 Task: Align to center.
Action: Mouse moved to (618, 458)
Screenshot: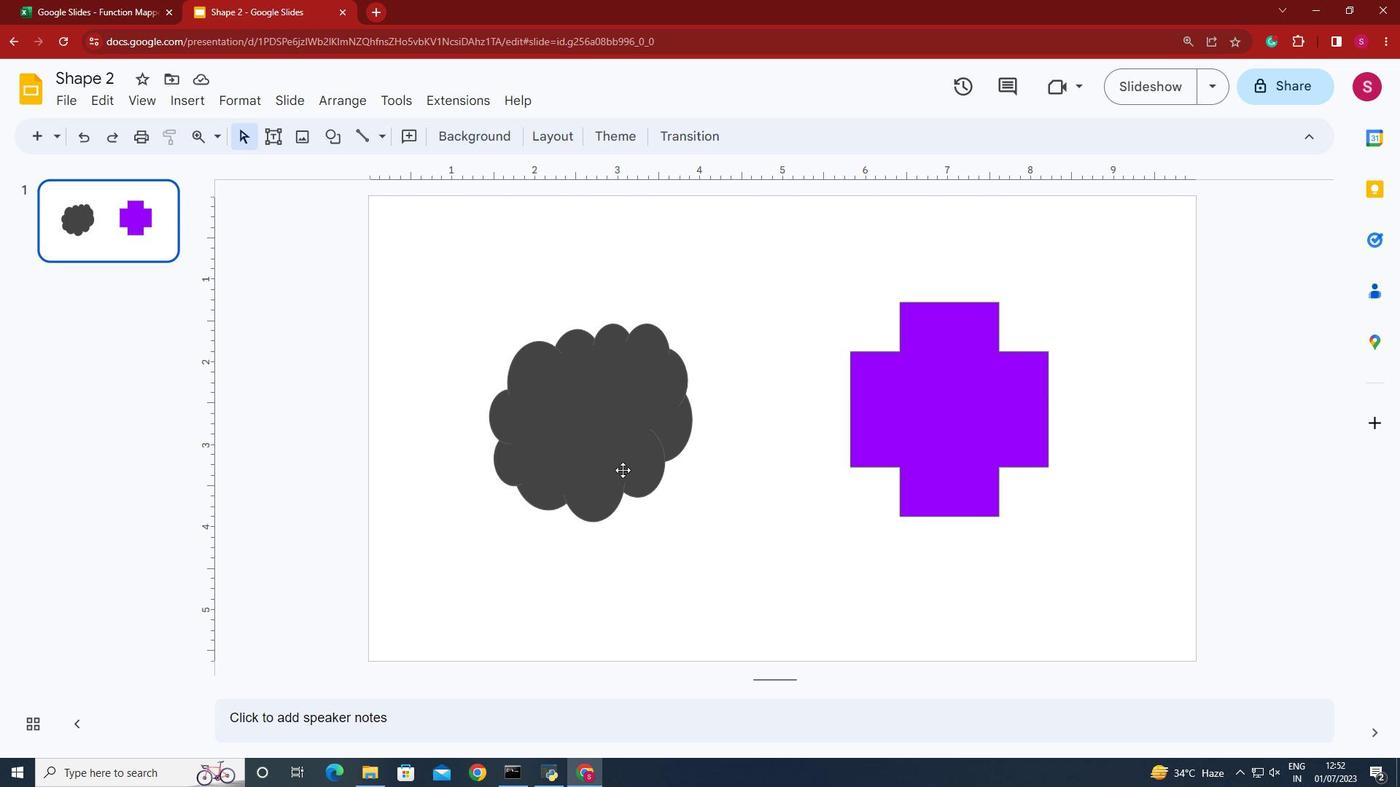 
Action: Mouse pressed left at (618, 458)
Screenshot: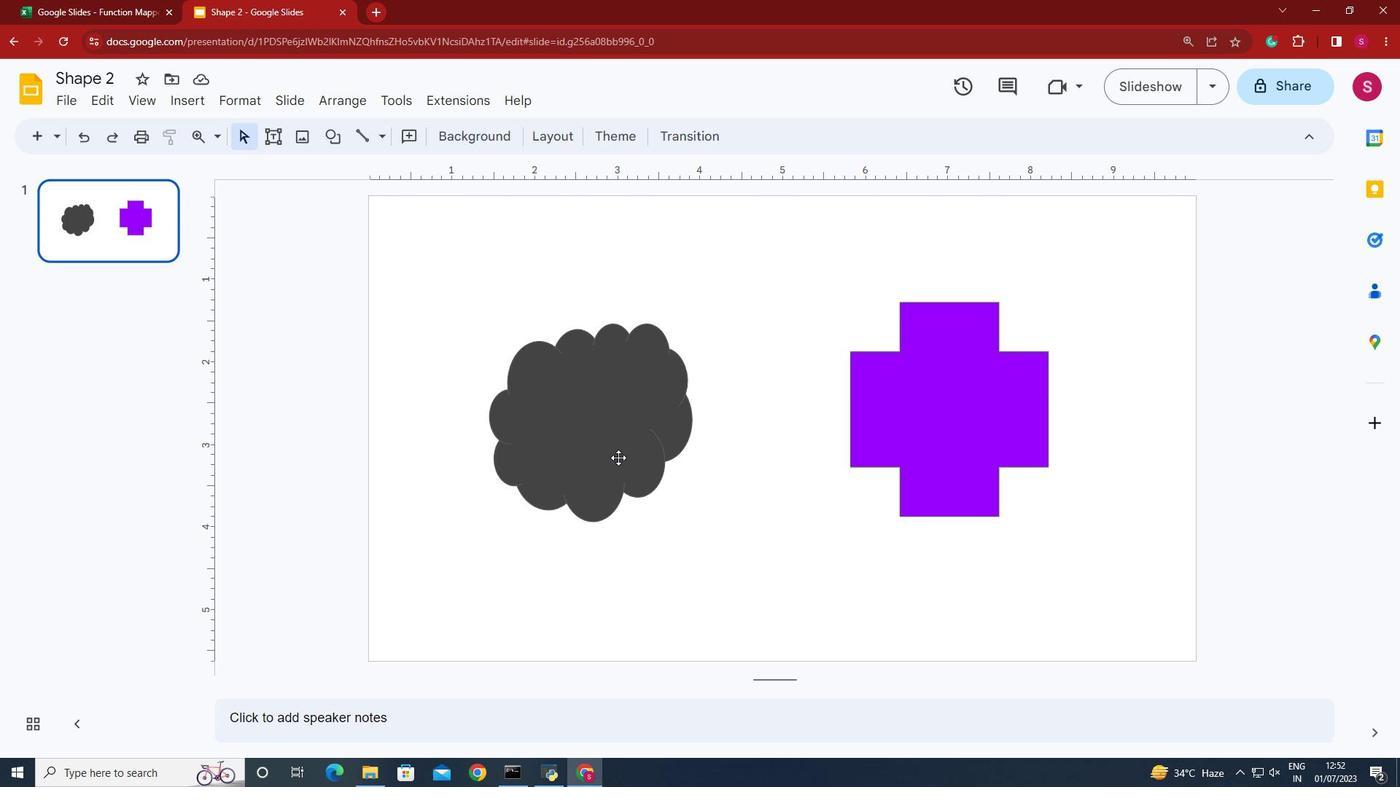 
Action: Key pressed <Key.shift>
Screenshot: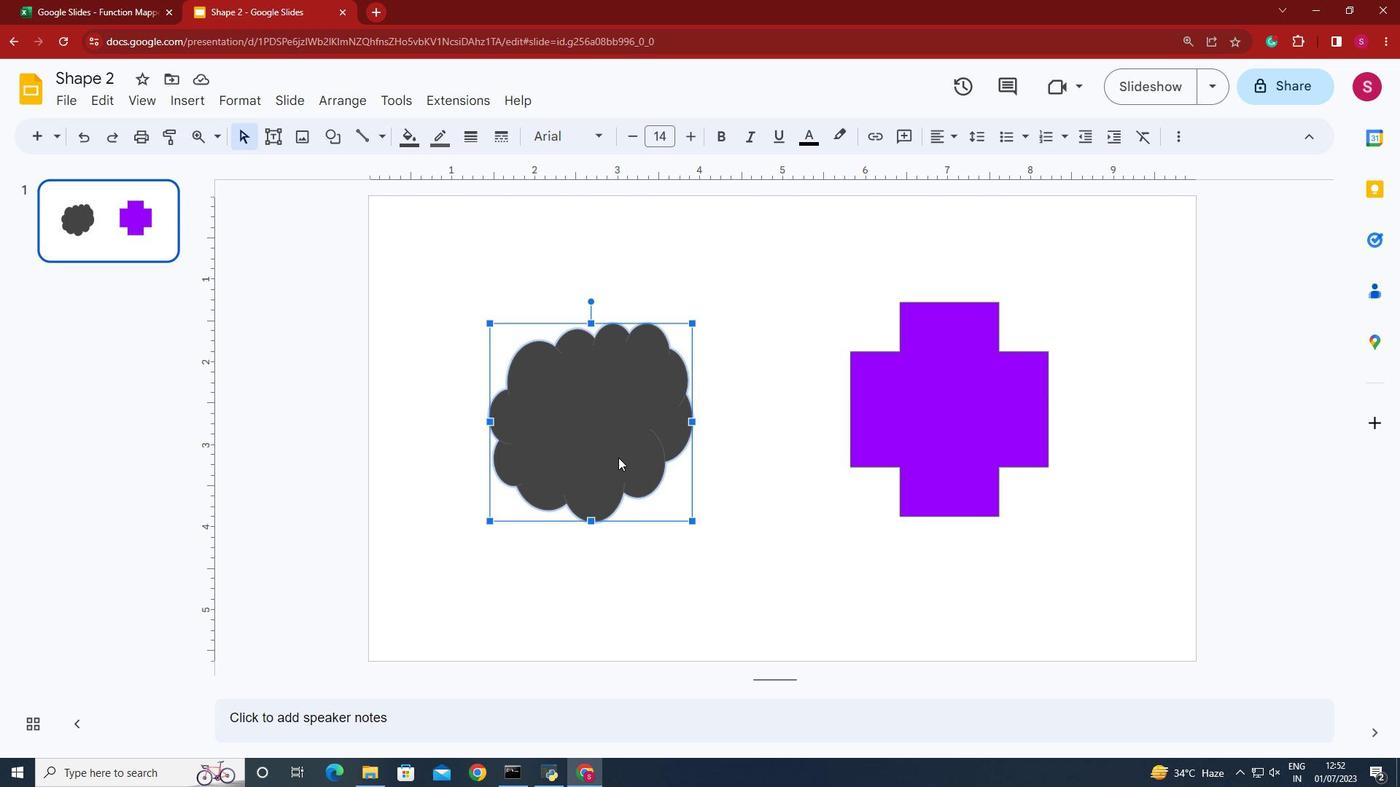 
Action: Mouse moved to (913, 461)
Screenshot: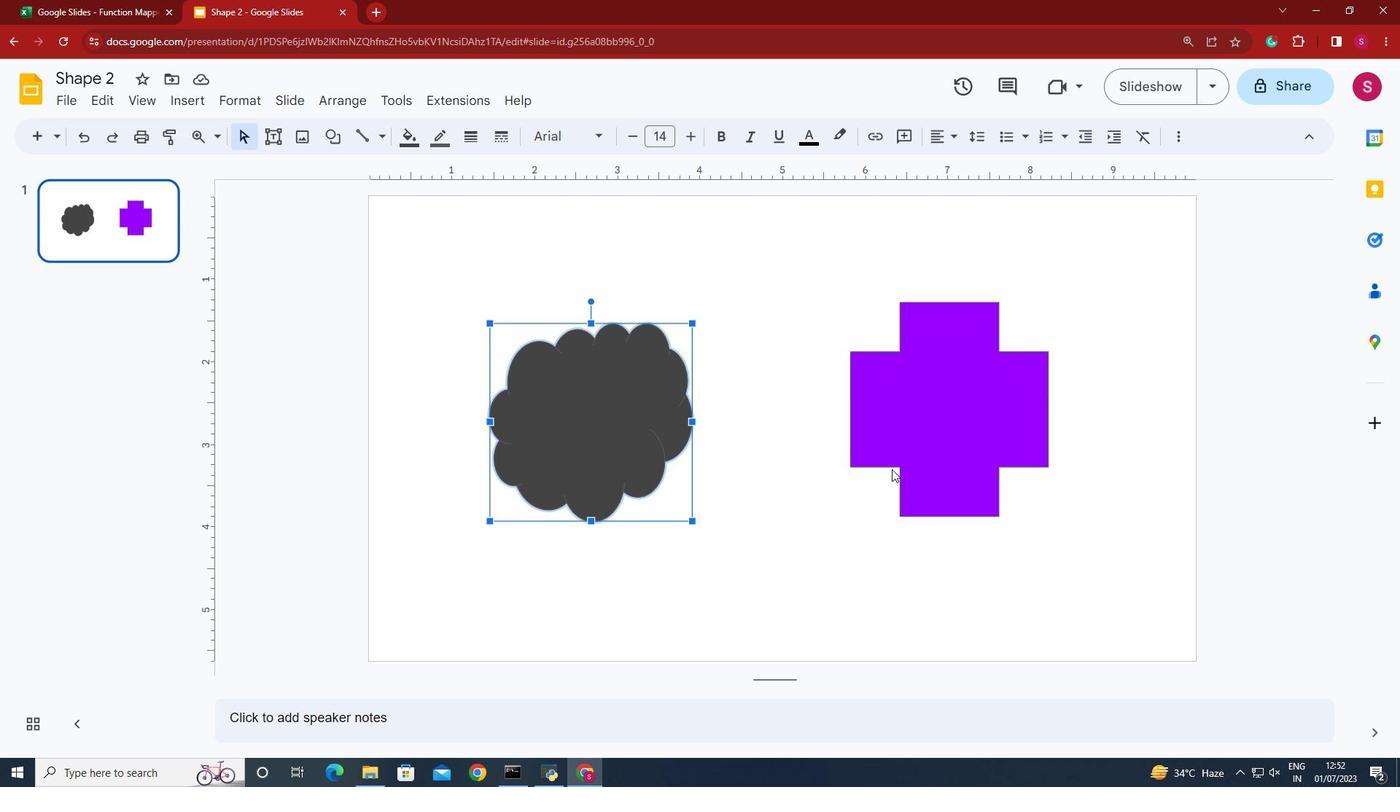 
Action: Key pressed <Key.shift>
Screenshot: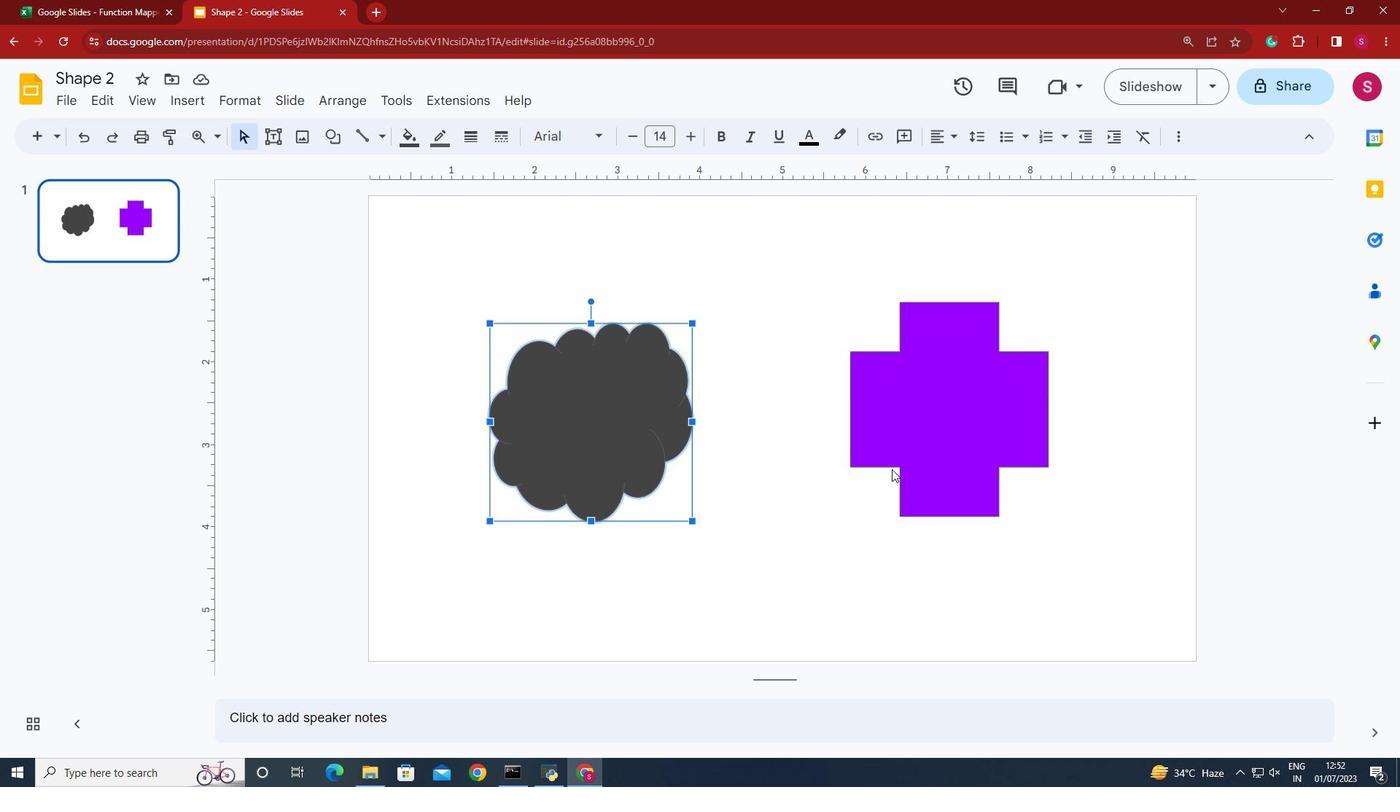 
Action: Mouse moved to (914, 459)
Screenshot: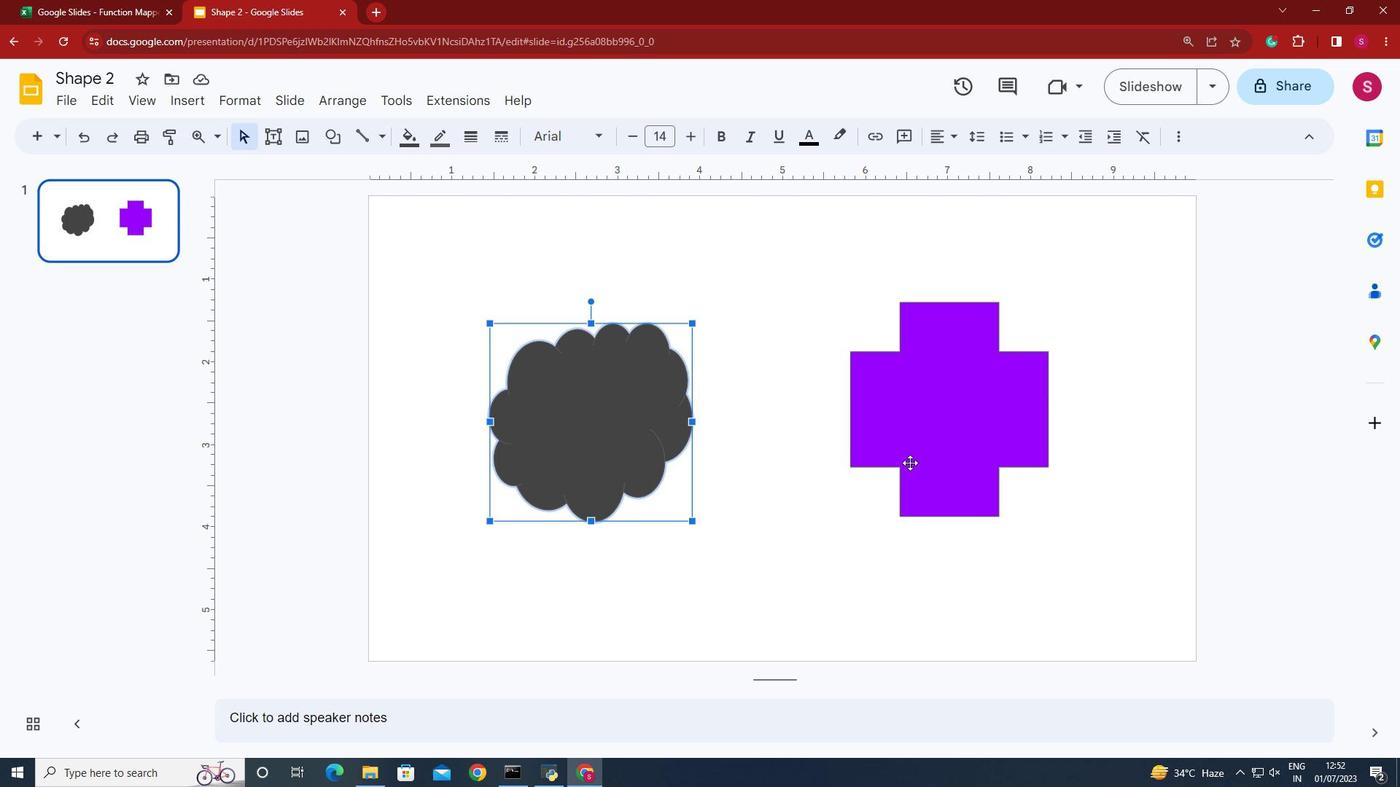 
Action: Key pressed <Key.shift>
Screenshot: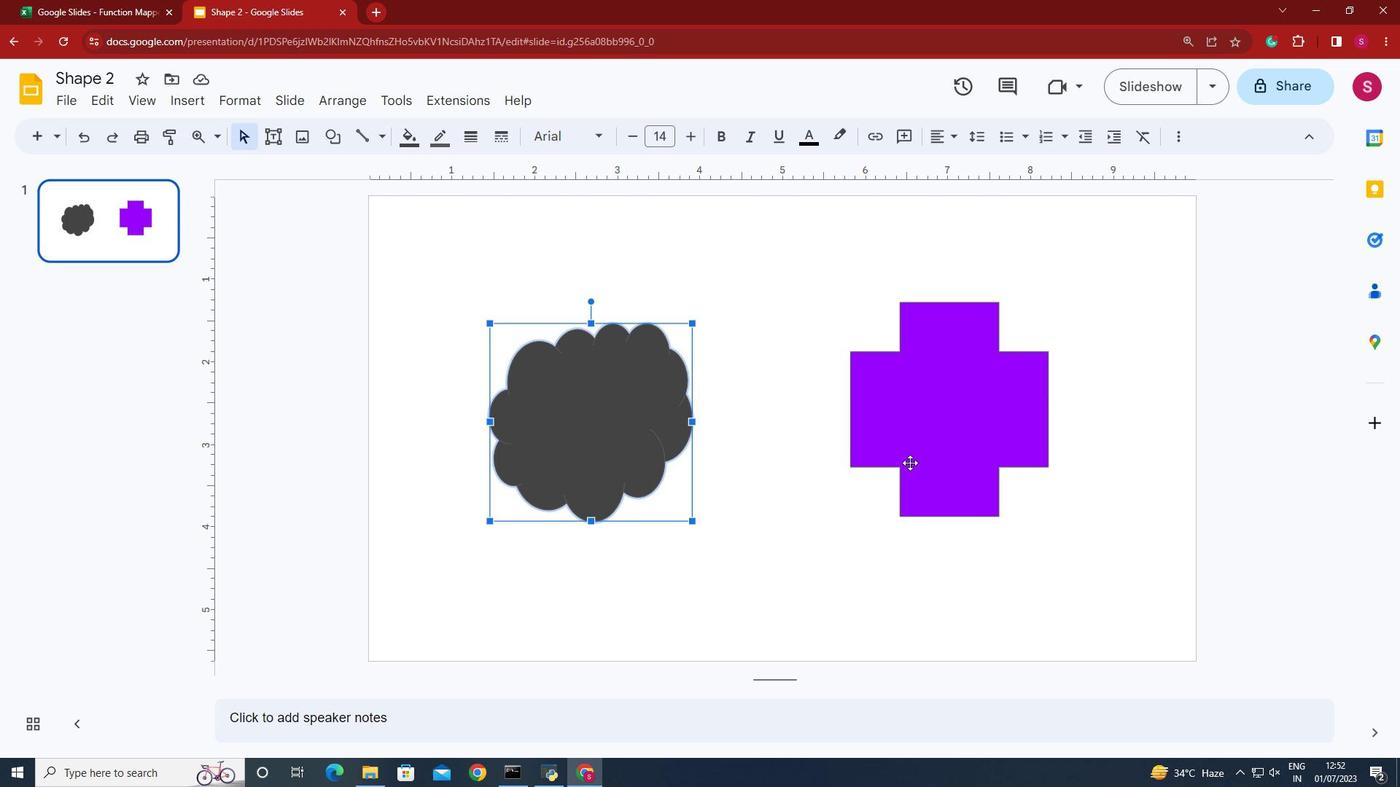 
Action: Mouse moved to (914, 457)
Screenshot: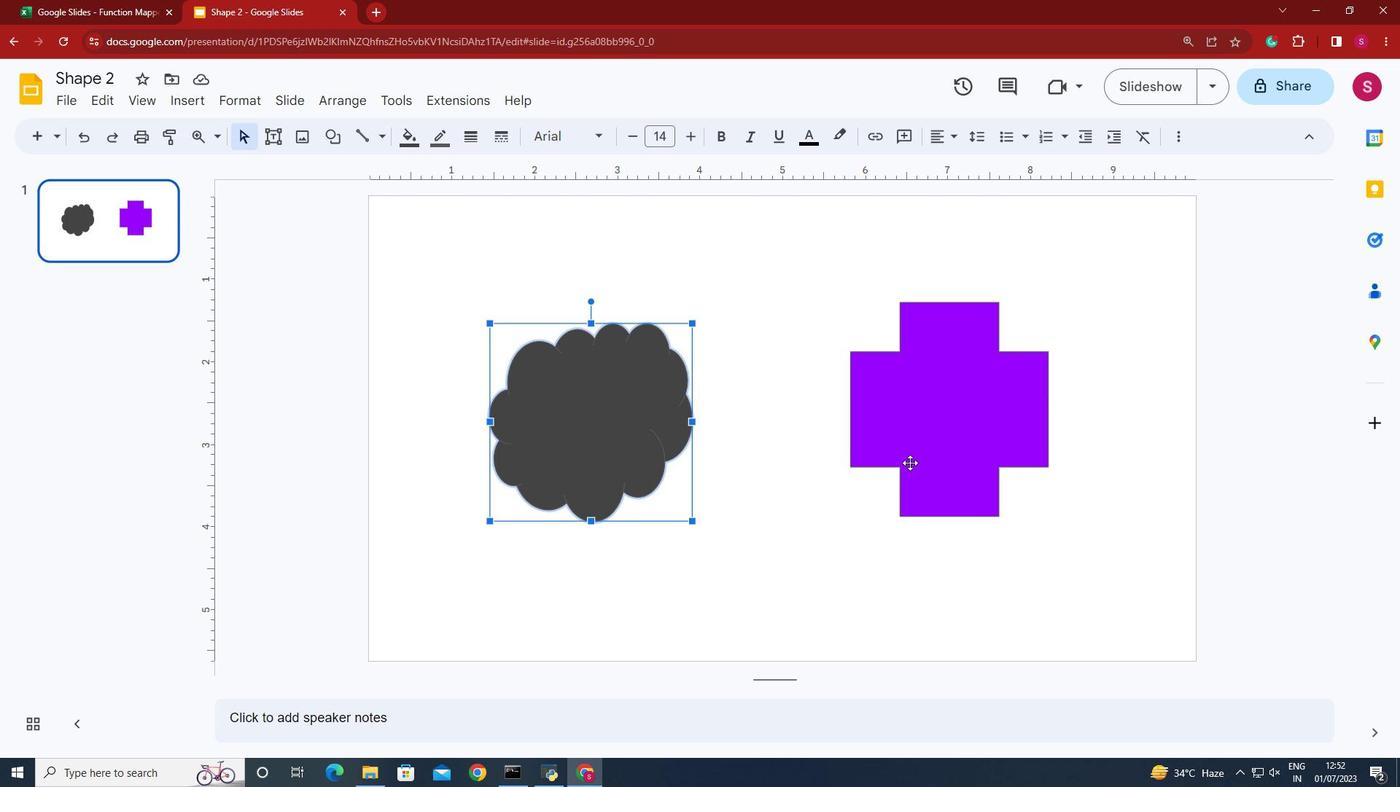 
Action: Key pressed <Key.shift>
Screenshot: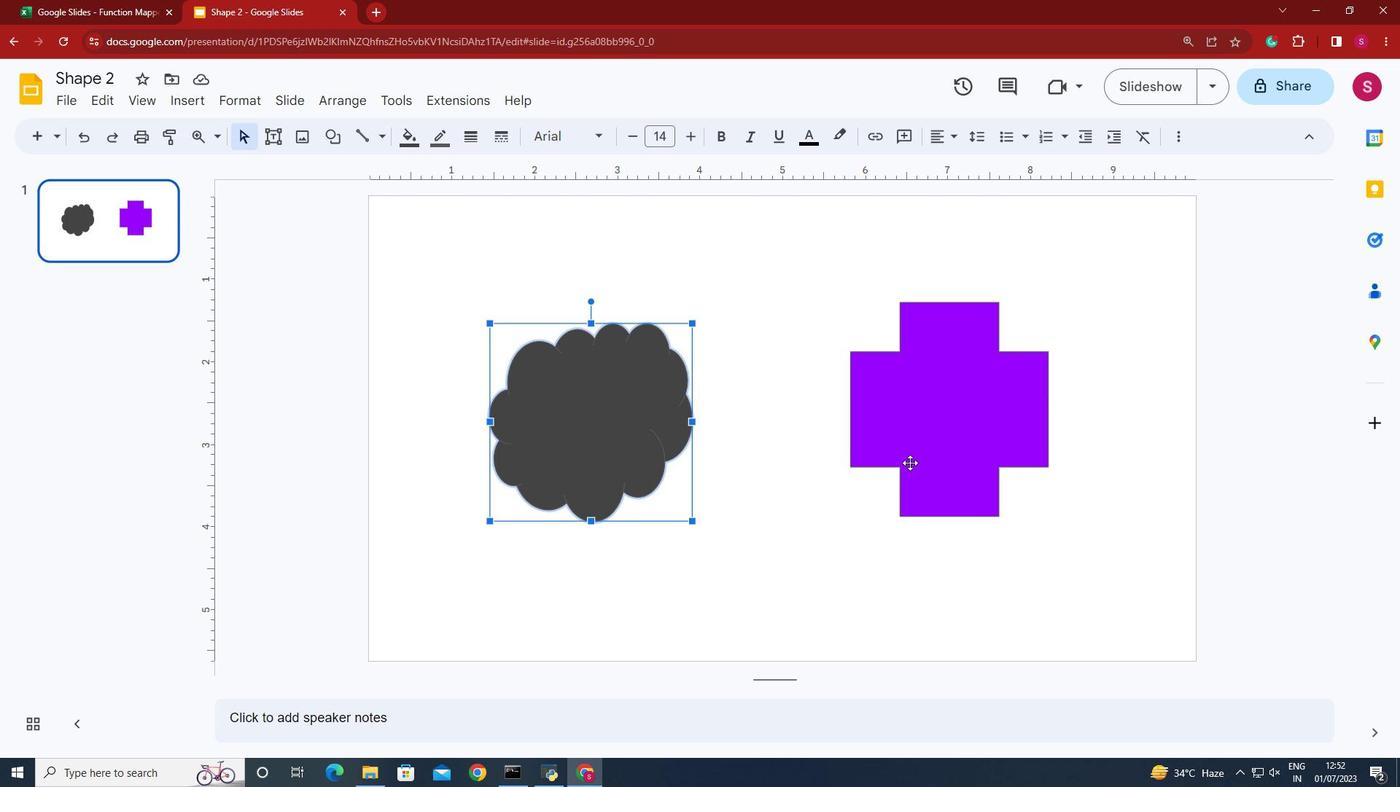 
Action: Mouse moved to (916, 455)
Screenshot: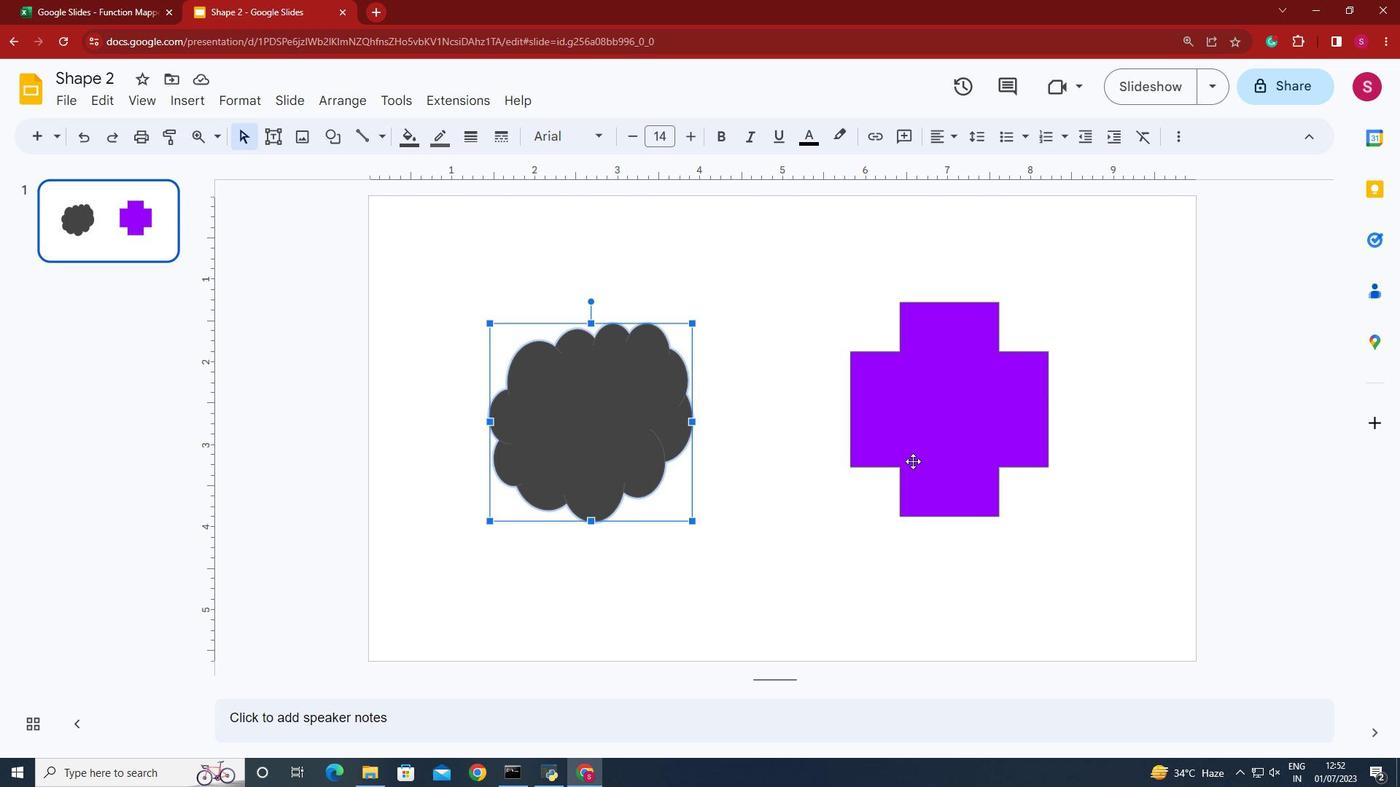 
Action: Key pressed <Key.shift>
Screenshot: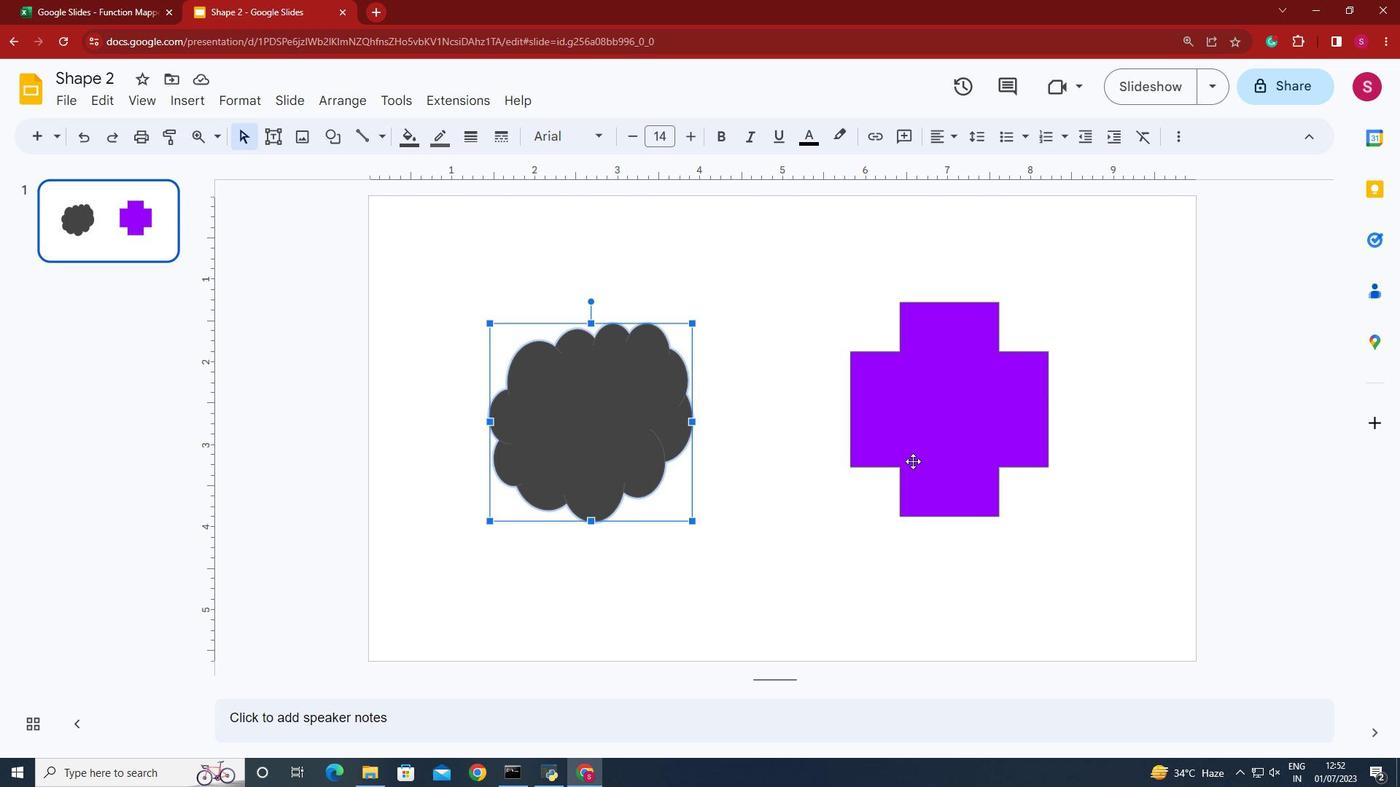 
Action: Mouse moved to (916, 455)
Screenshot: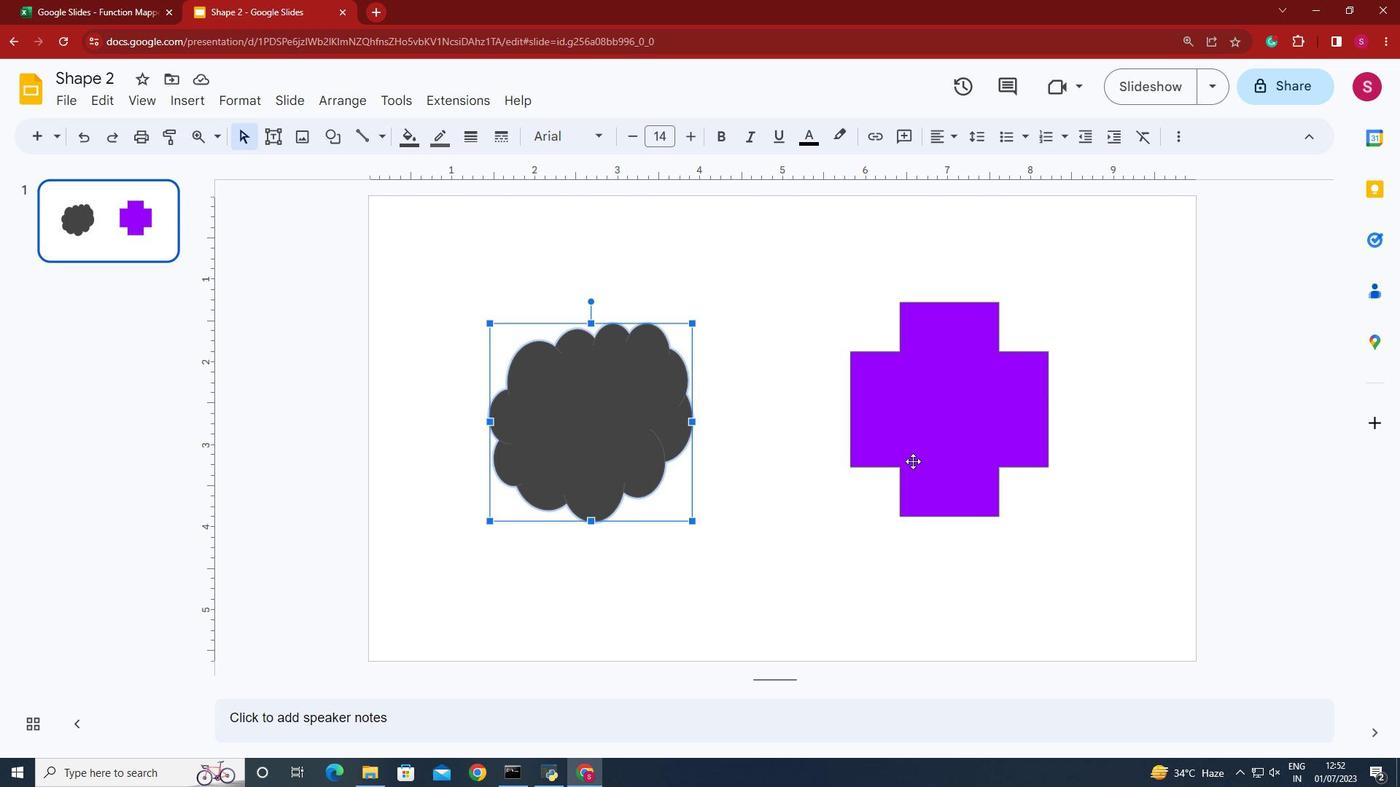 
Action: Key pressed <Key.shift><Key.shift><Key.shift><Key.shift><Key.shift><Key.shift><Key.shift><Key.shift><Key.shift>
Screenshot: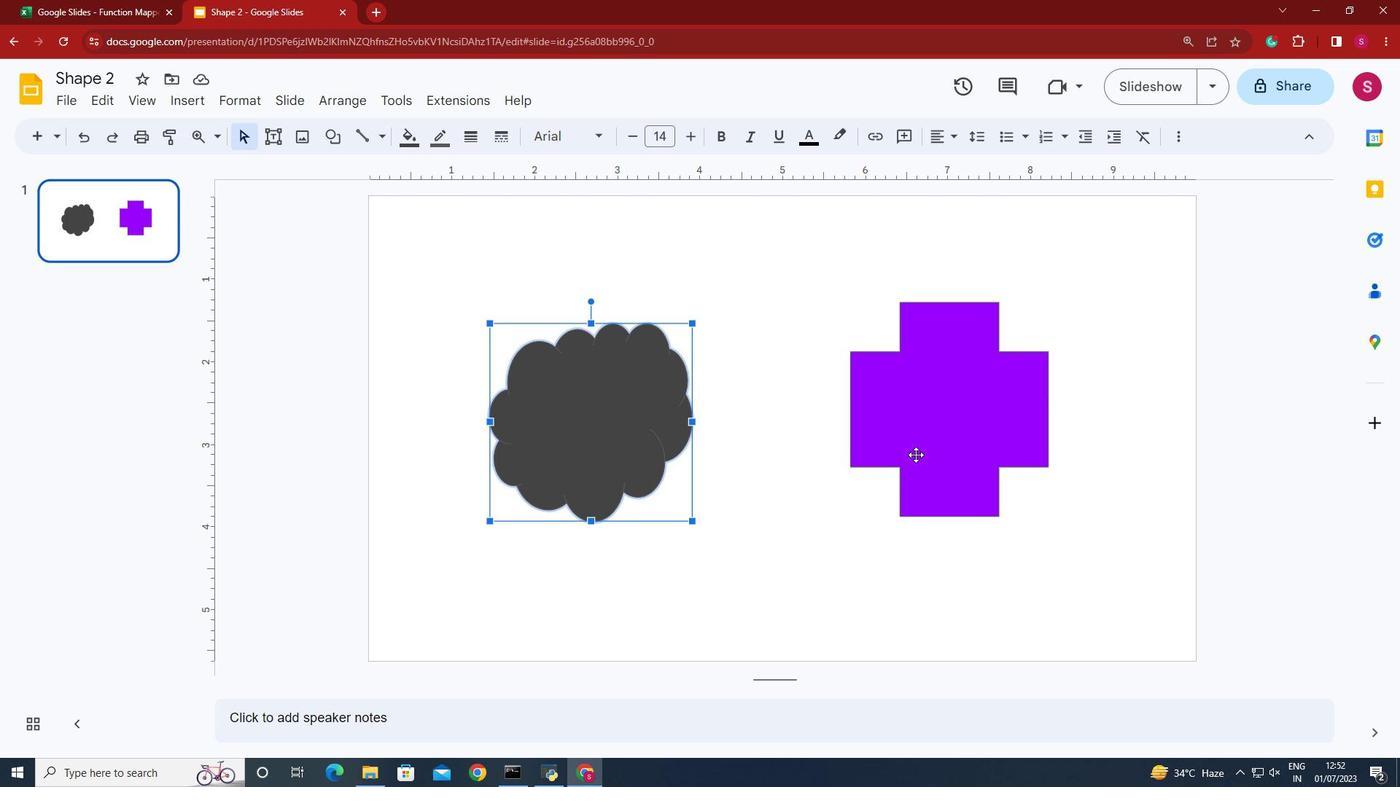 
Action: Mouse pressed left at (916, 455)
Screenshot: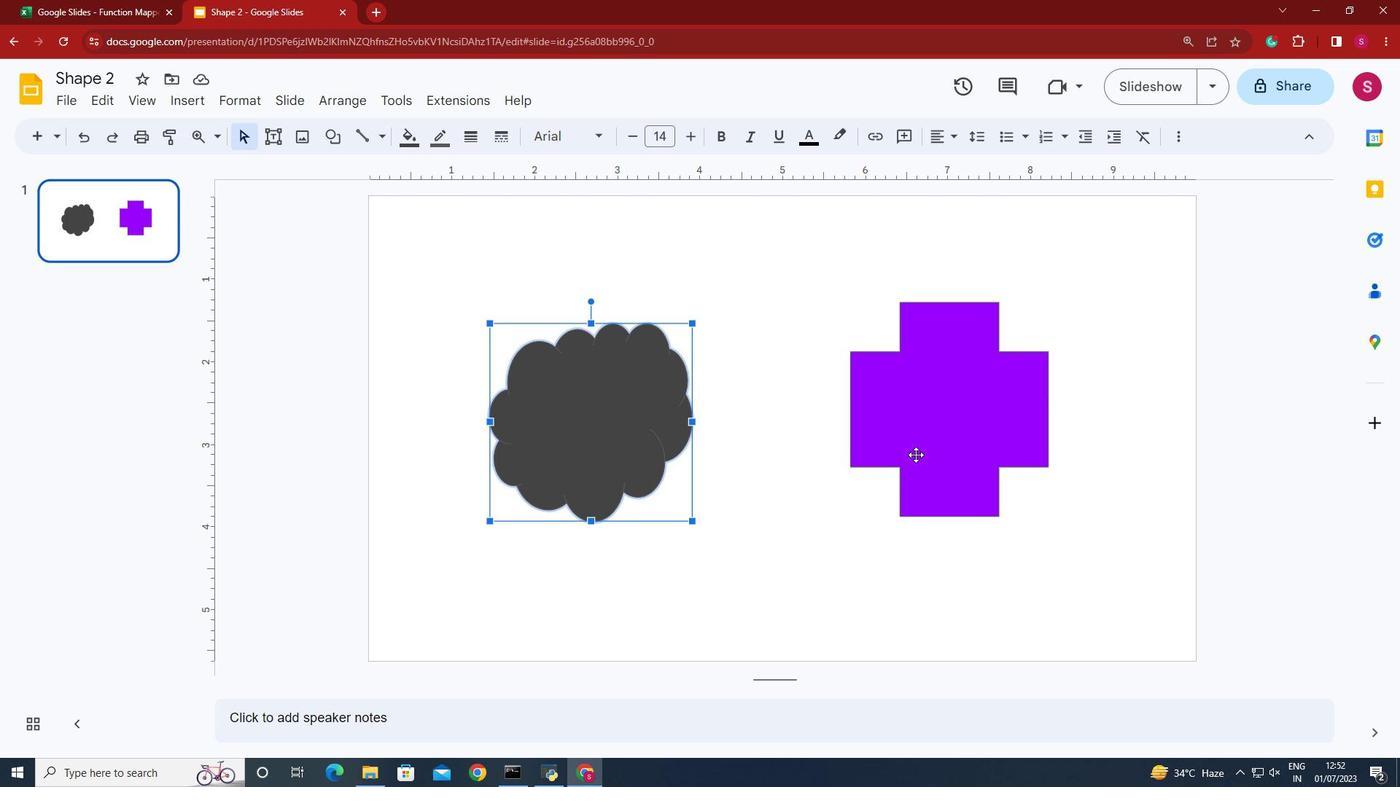 
Action: Key pressed <Key.shift><Key.shift><Key.shift><Key.shift><Key.shift>
Screenshot: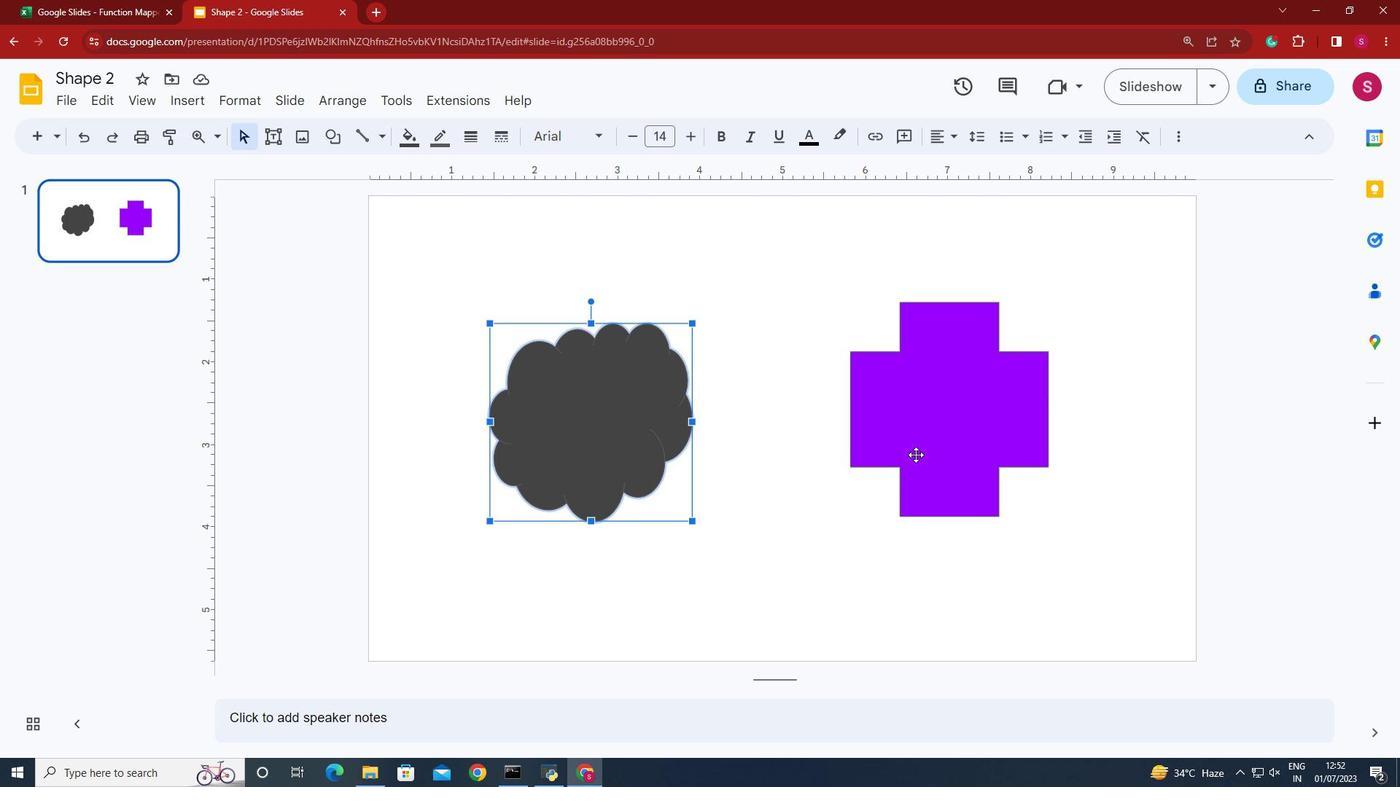 
Action: Mouse moved to (358, 100)
Screenshot: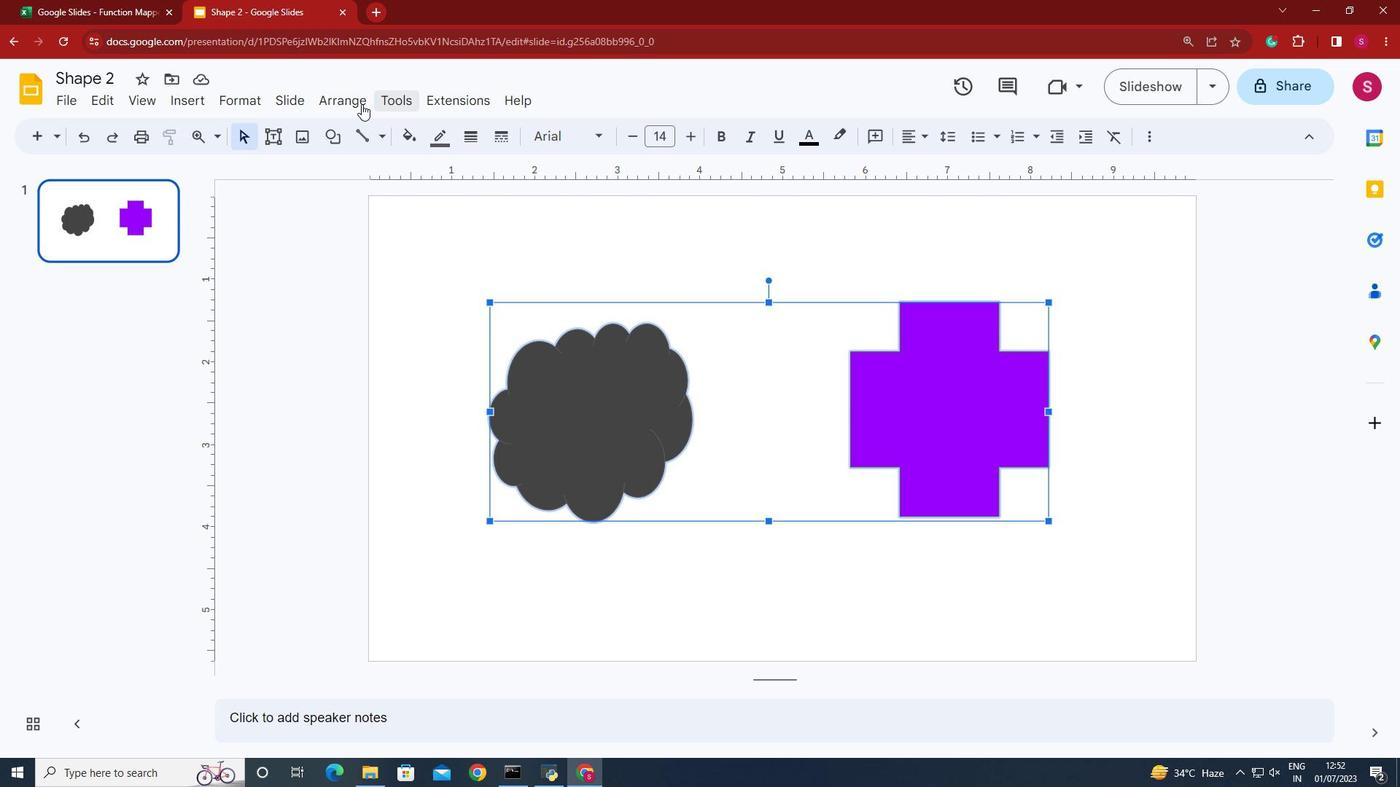 
Action: Mouse pressed left at (358, 100)
Screenshot: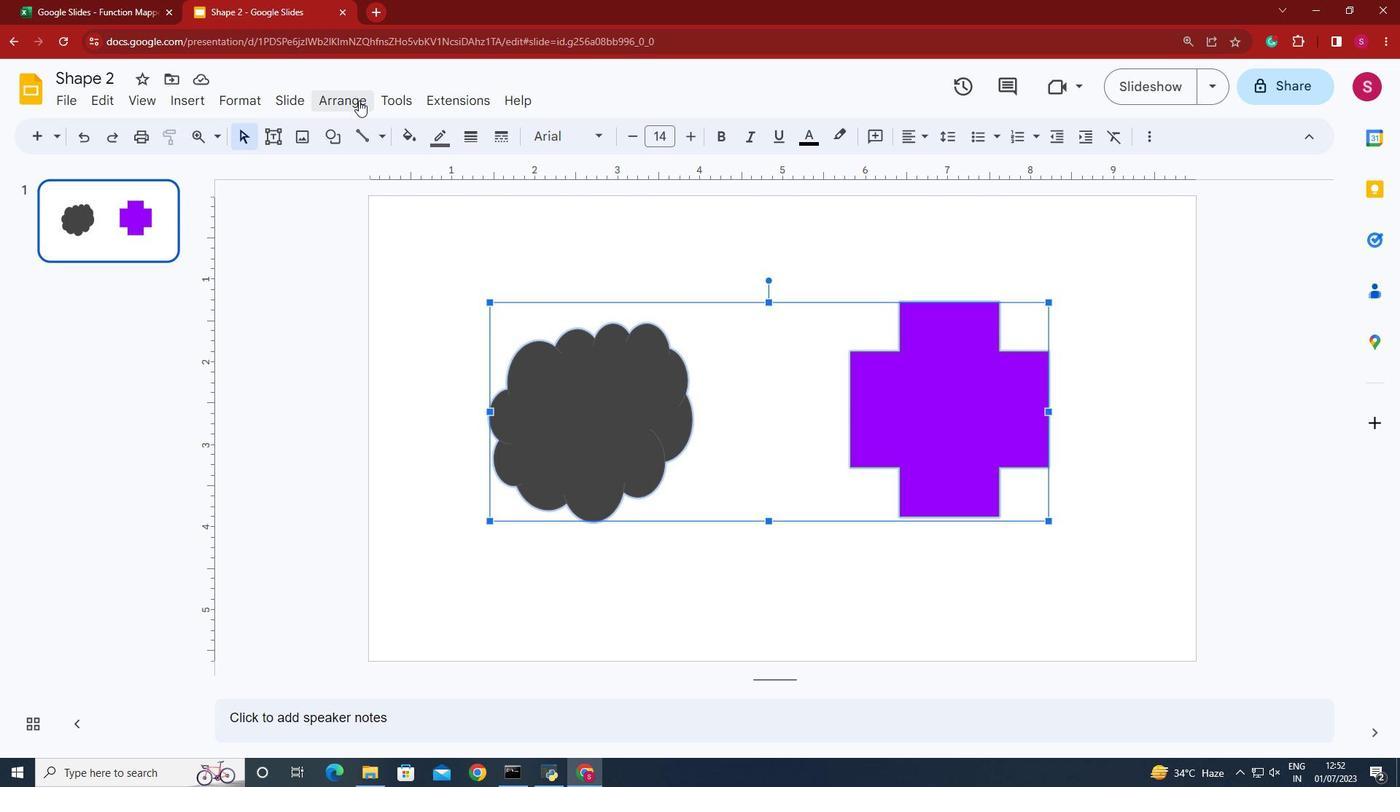 
Action: Mouse moved to (684, 198)
Screenshot: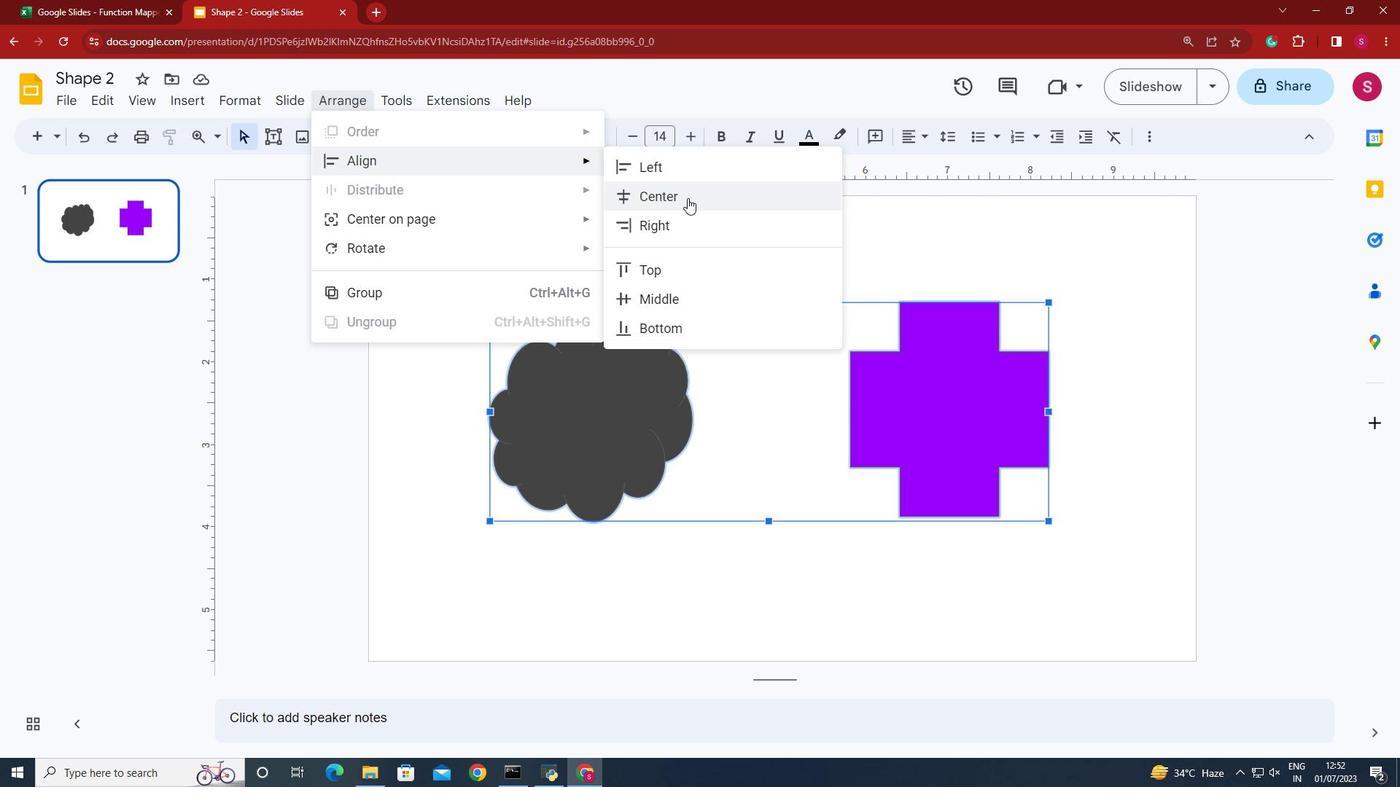 
Action: Mouse pressed left at (684, 198)
Screenshot: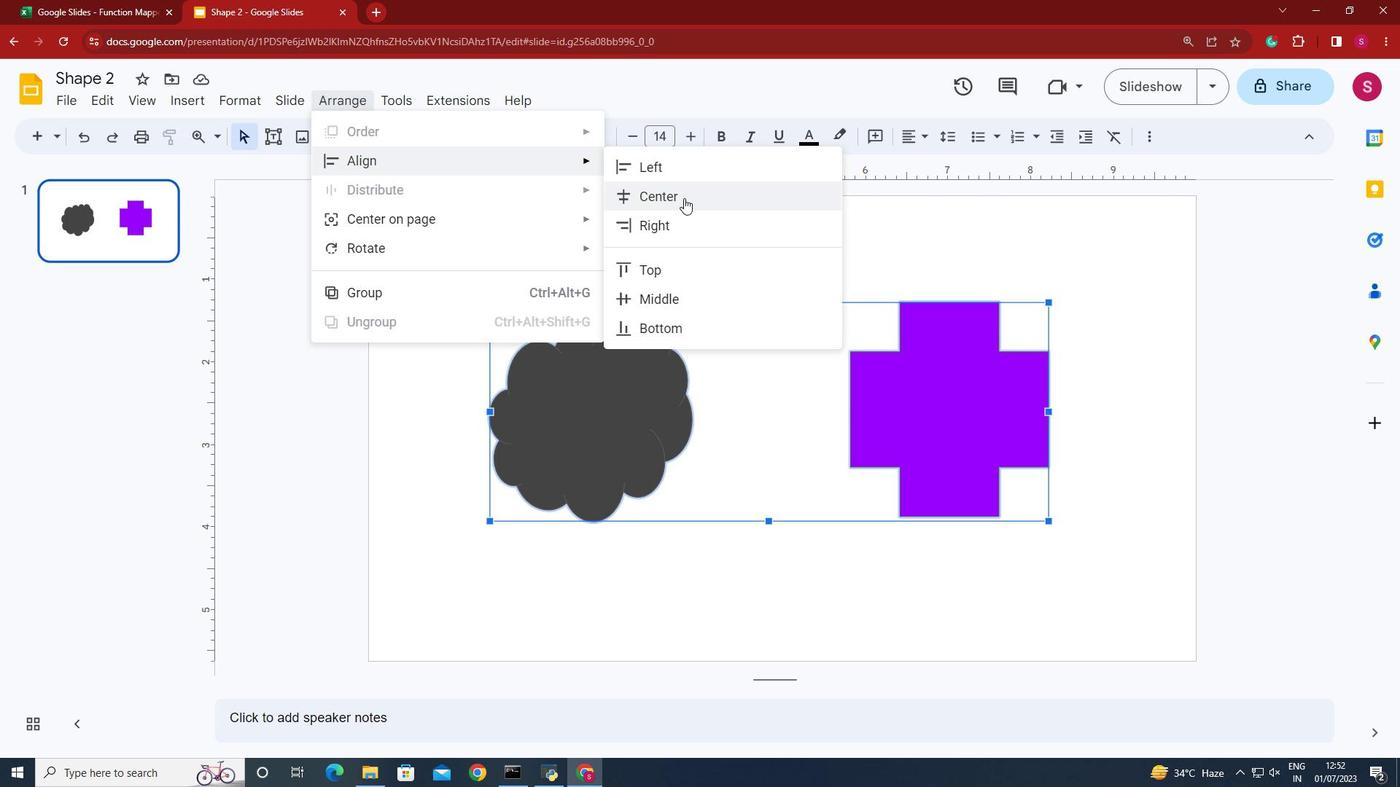 
Action: Mouse moved to (680, 231)
Screenshot: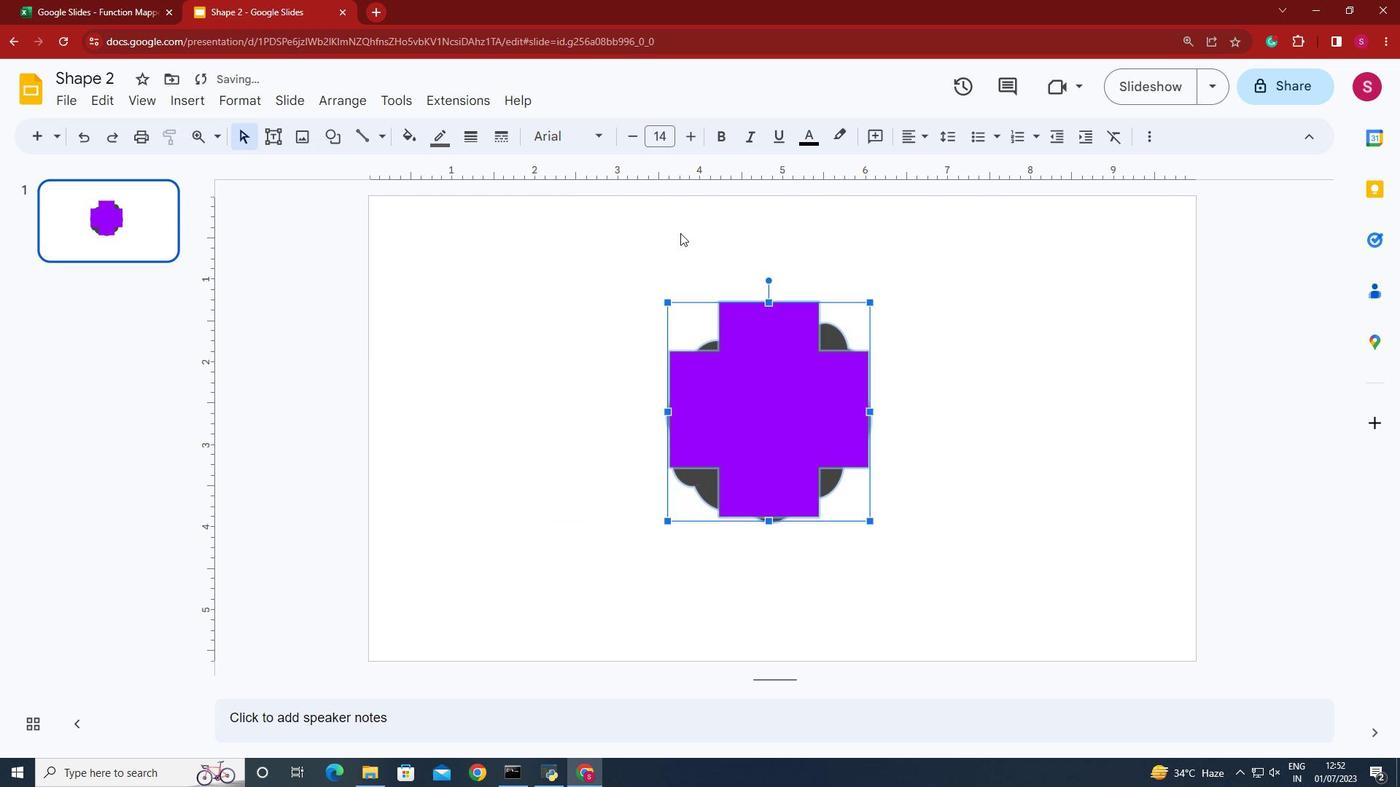 
